 Task: Open a blank google sheet and write heading  SpendSmartAdd Dates in a column and its values below  '2023-05-01, 2023-05-03, 2023-05-05, 2023-05-10, 2023-05-15, 2023-05-20, 2023-05-25 & 2023-05-31'Add Categories in next column and its values below  Groceries, Dining Out, Transportation, Entertainment, Shopping, Utilities, Health & Miscellaneous. Add Descriptions in next column and its values below  Supermarket, Restaurant, Public Transport, Movie Tickets, Clothing Store, Internet Bill, Pharmacy & Online PurchaseAdd Amountin next column and its values below  $50, $30, $10, $20, $100, $60, $40 & $50Save page CashFlow analysis
Action: Mouse moved to (231, 156)
Screenshot: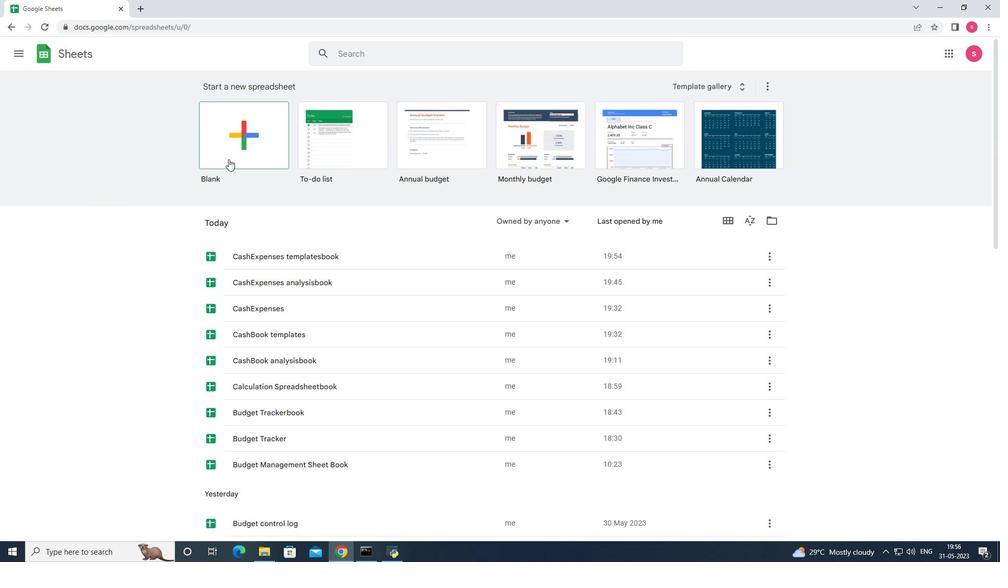 
Action: Mouse pressed left at (231, 156)
Screenshot: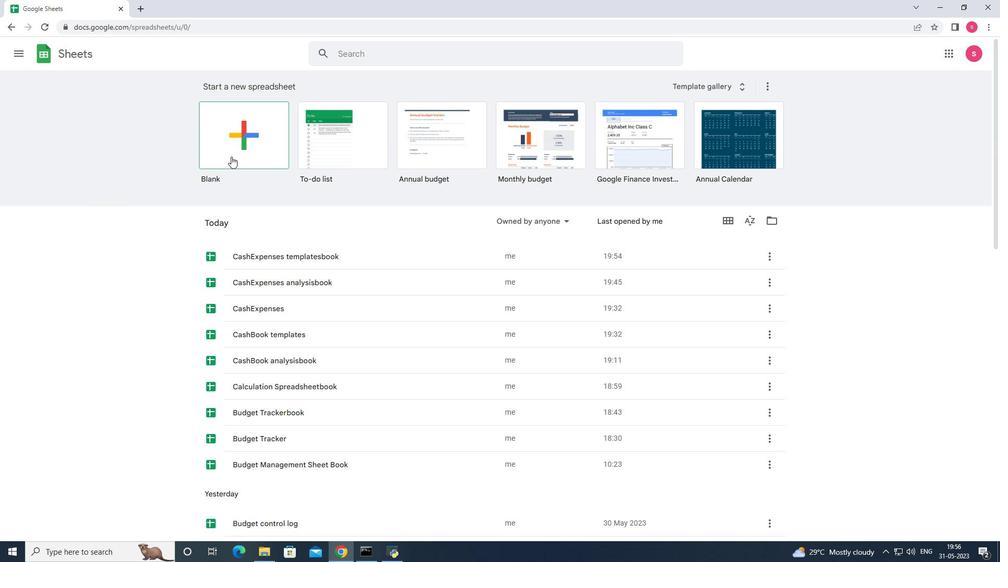 
Action: Mouse moved to (195, 163)
Screenshot: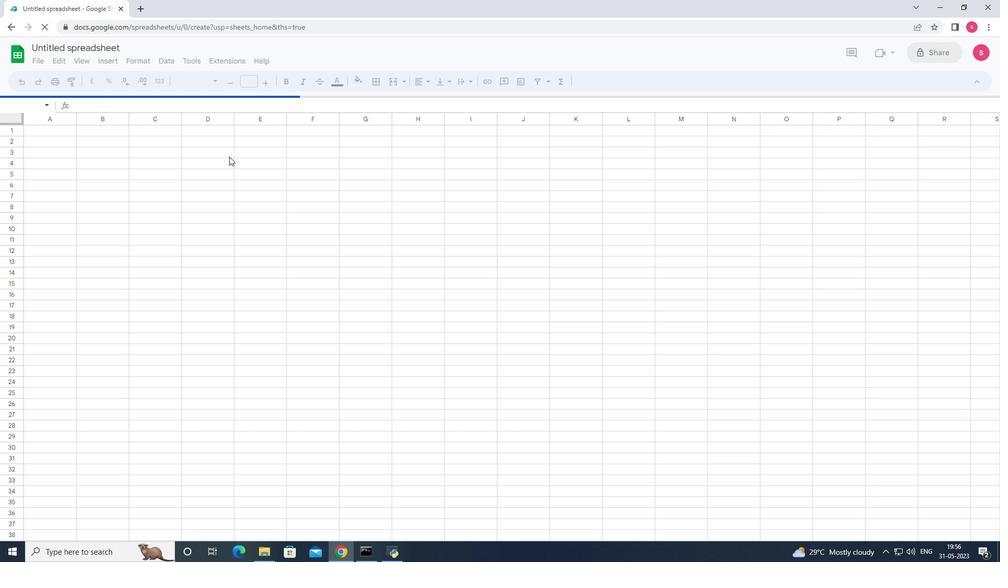 
Action: Key pressed <Key.shift>Spend<Key.shift>Smart<Key.enter><Key.shift>Dates<Key.enter>2023-05-01<Key.enter>2023-05-03<Key.enter>2023-05-2<Key.backspace>05<Key.enter>2023-05-10<Key.enter>2023-05-15<Key.enter>2023-05-20<Key.enter>2023-05-25<Key.enter>2023-05-31<Key.enter><Key.right><Key.up><Key.up><Key.up><Key.up><Key.up><Key.up><Key.up><Key.up><Key.up><Key.shift>Categories<Key.enter><Key.shift><Key.shift>Groceries<Key.enter><Key.shift><Key.shift><Key.shift><Key.shift><Key.shift><Key.shift><Key.shift><Key.shift><Key.shift><Key.shift><Key.shift><Key.shift><Key.shift><Key.shift><Key.shift><Key.shift><Key.shift><Key.shift><Key.shift>Dining<Key.space><Key.shift>Out<Key.enter><Key.shift><Key.shift><Key.shift>Transportation<Key.enter><Key.shift>Entertainment<Key.enter><Key.shift>Shopping<Key.enter><Key.shift>Utilo<Key.backspace>ities<Key.enter><Key.shift><Key.shift><Key.shift>Health<Key.enter><Key.shift>Miscllaneous<Key.right><Key.up><Key.up><Key.up><Key.up><Key.up><Key.up><Key.up><Key.up><Key.shift>Descriptions<Key.enter><Key.shift>Suo<Key.backspace>permarket<Key.enter><Key.shift><Key.shift><Key.shift><Key.shift><Key.shift><Key.shift><Key.shift>Restaurant<Key.enter><Key.shift>Public<Key.space><Key.shift>Transport<Key.enter><Key.shift>Movie<Key.space><Key.shift>Ticketa<Key.backspace>s<Key.enter><Key.shift><Key.shift><Key.shift><Key.shift><Key.shift><Key.shift><Key.shift><Key.shift><Key.shift><Key.shift><Key.shift><Key.shift><Key.shift>Clothing<Key.space><Key.shift>Store<Key.enter><Key.shift>Internet<Key.space><Key.shift>Bill<Key.enter><Key.shift>Phae<Key.backspace>rmacy<Key.enter><Key.shift>Online<Key.space><Key.shift>Purchase<Key.right><Key.up><Key.up><Key.up><Key.up><Key.up><Key.up><Key.up><Key.up><Key.shift>Amount<Key.down>50<Key.enter>30<Key.enter>2<Key.backspace>10<Key.enter>3<Key.backspace>20<Key.enter>100<Key.enter>60<Key.enter>40<Key.enter>50<Key.enter>
Screenshot: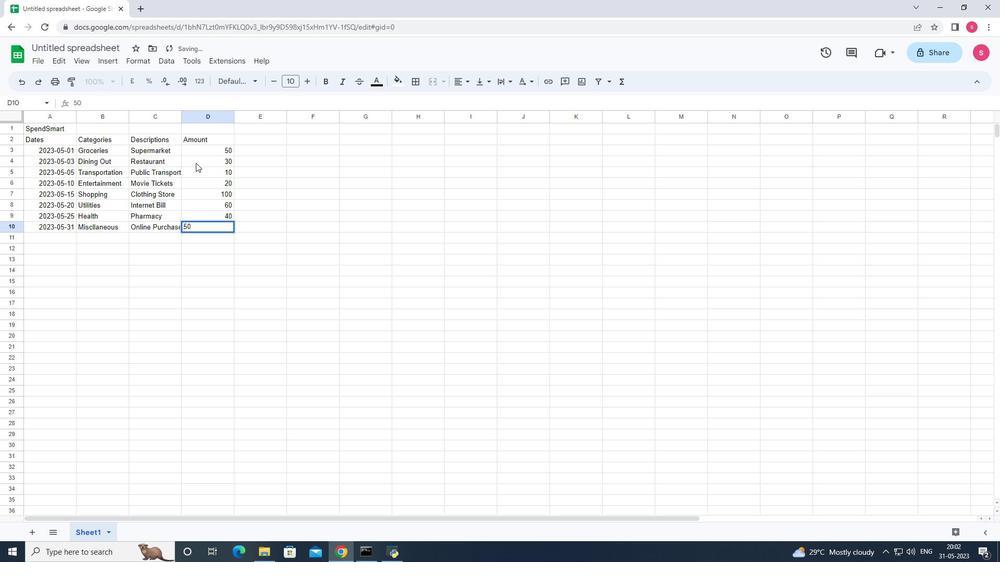 
Action: Mouse moved to (77, 115)
Screenshot: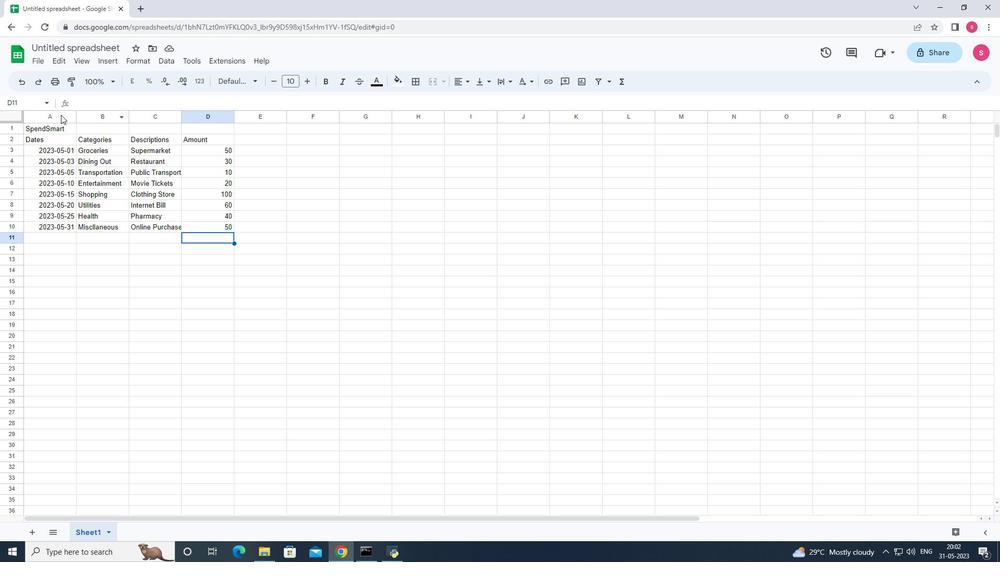 
Action: Mouse pressed left at (77, 115)
Screenshot: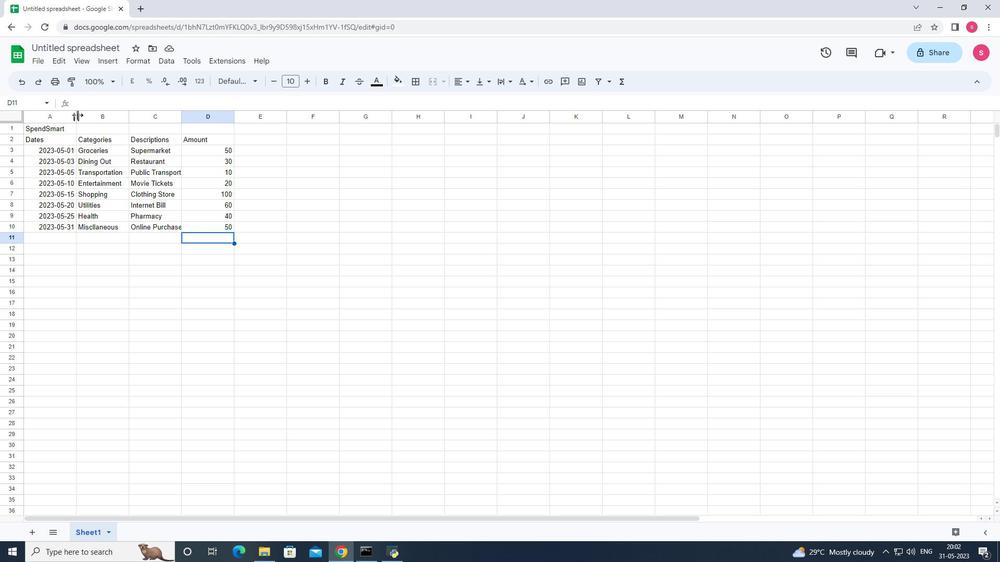 
Action: Mouse pressed left at (77, 115)
Screenshot: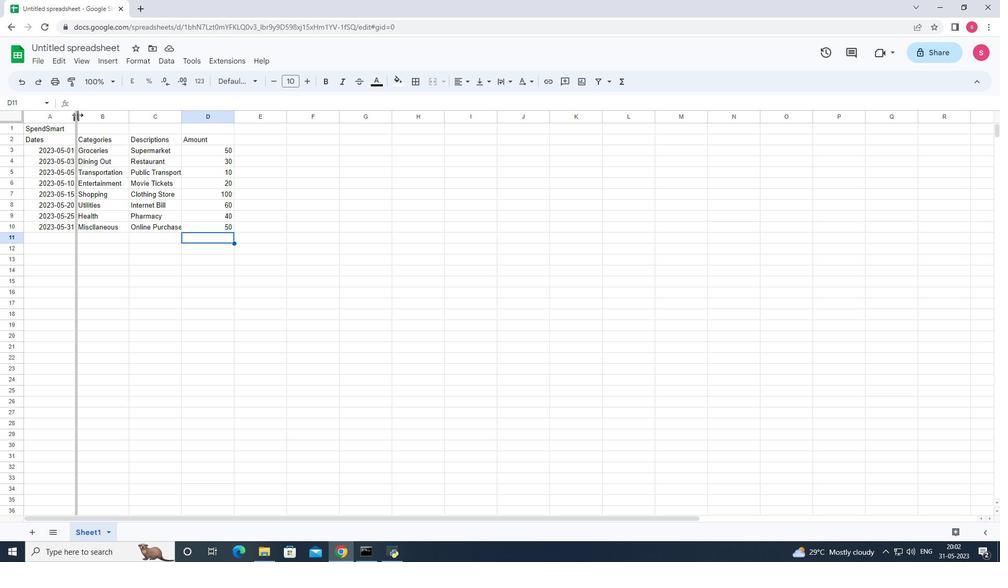 
Action: Mouse moved to (121, 121)
Screenshot: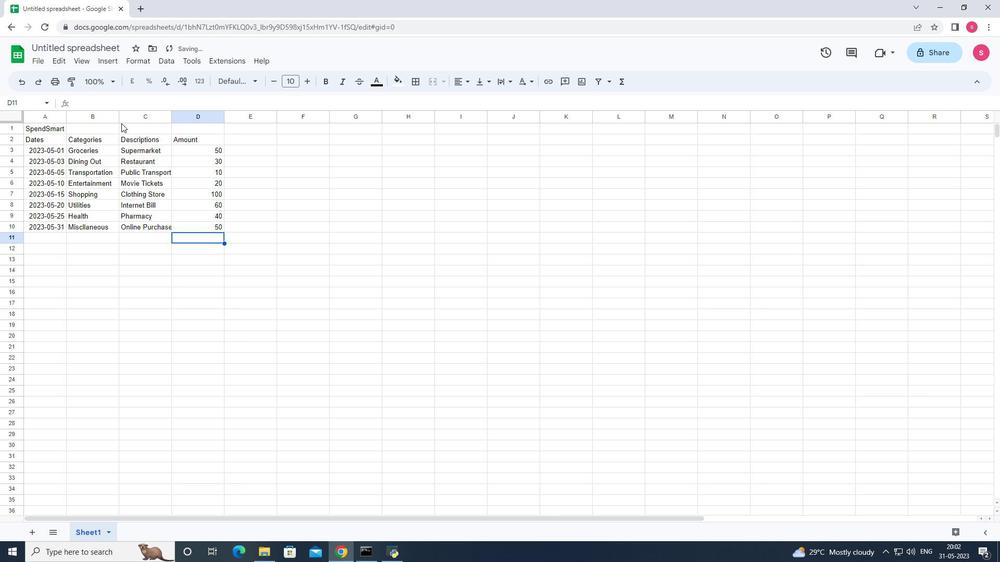 
Action: Mouse pressed left at (121, 121)
Screenshot: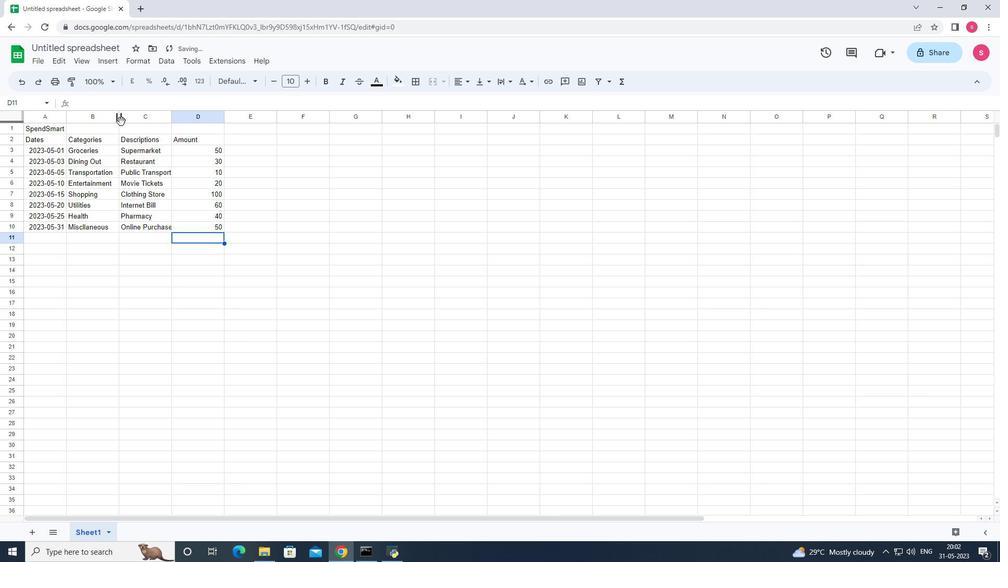 
Action: Mouse pressed left at (121, 121)
Screenshot: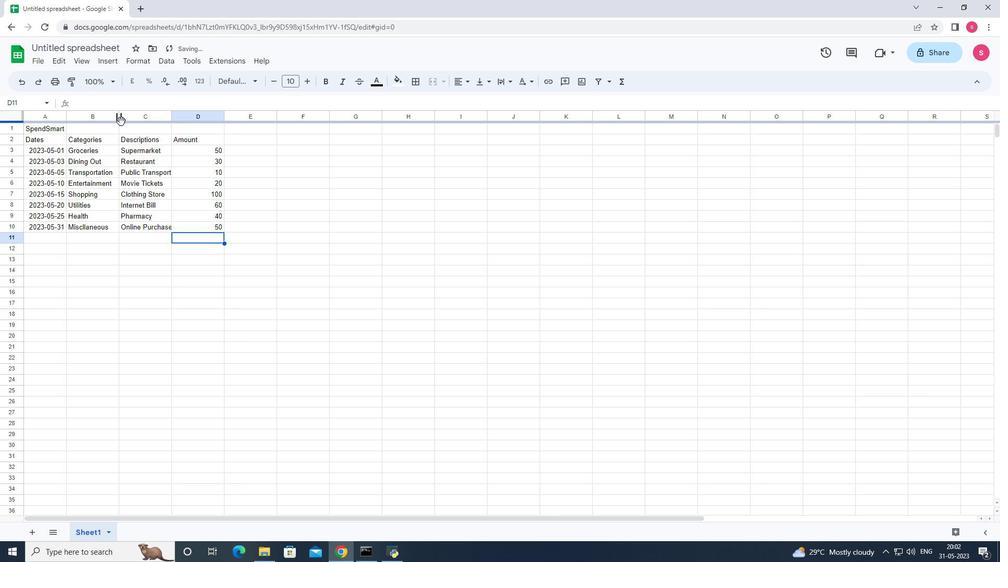 
Action: Mouse moved to (119, 117)
Screenshot: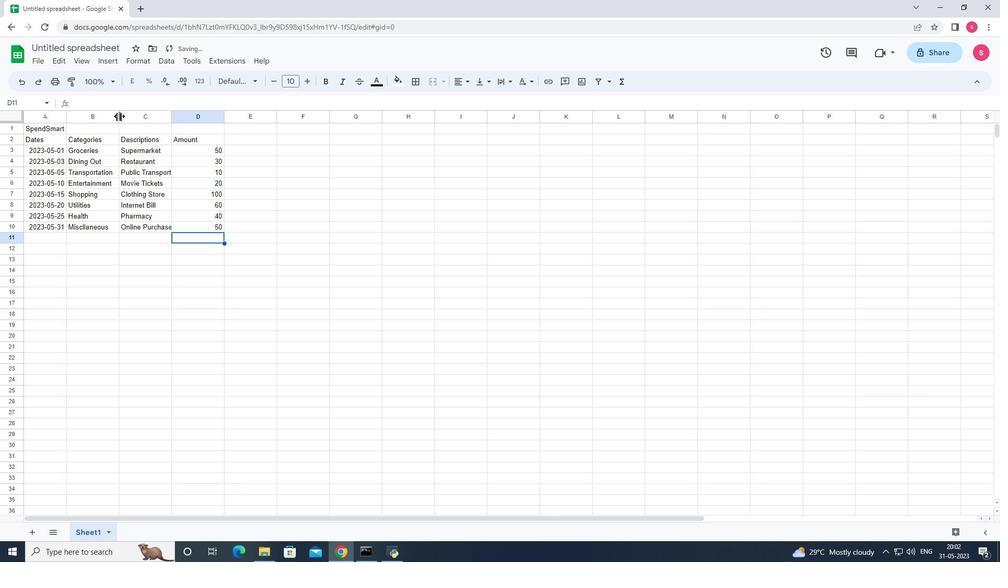 
Action: Mouse pressed left at (119, 117)
Screenshot: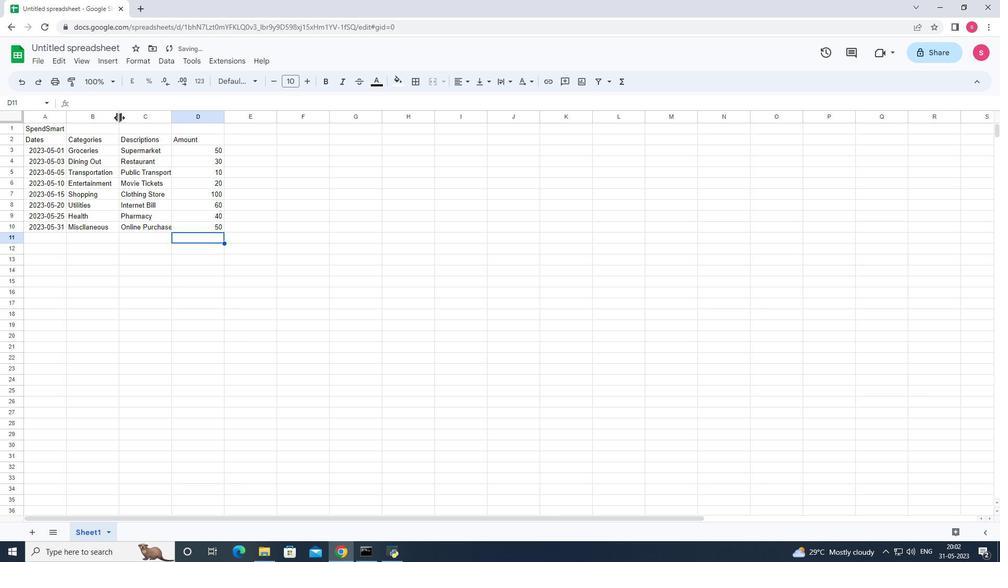 
Action: Mouse pressed left at (119, 117)
Screenshot: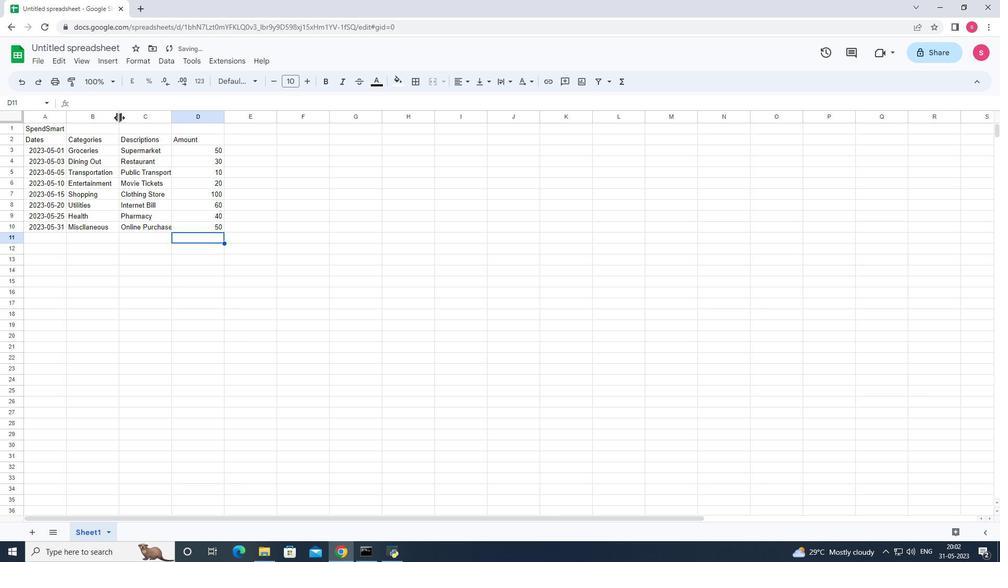 
Action: Mouse moved to (314, 137)
Screenshot: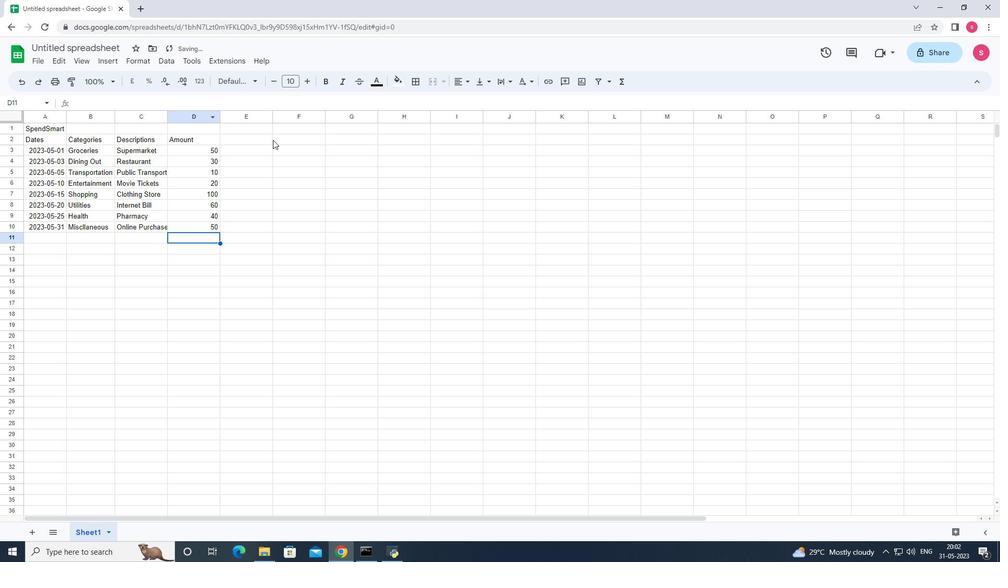 
Action: Mouse pressed left at (314, 137)
Screenshot: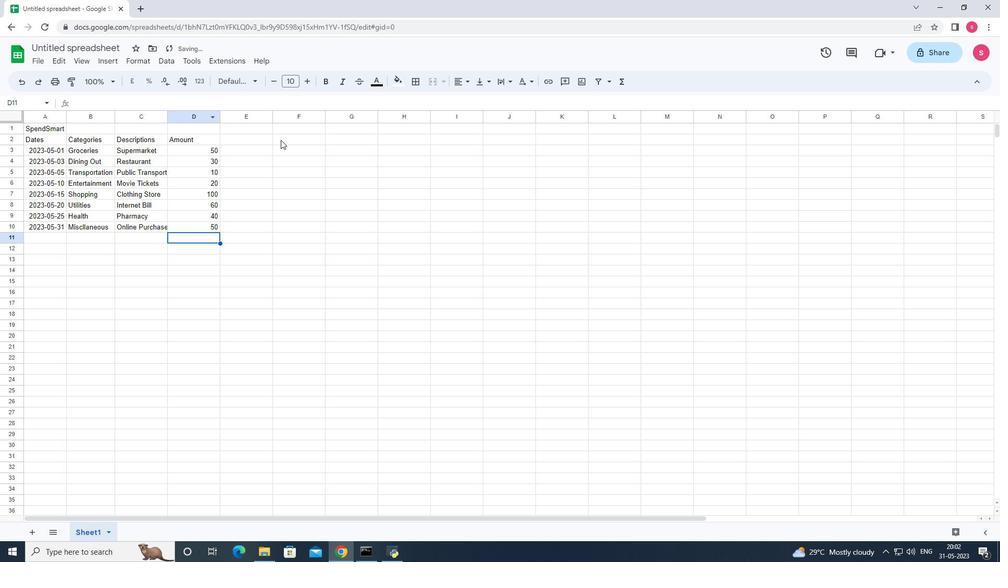 
Action: Mouse moved to (164, 119)
Screenshot: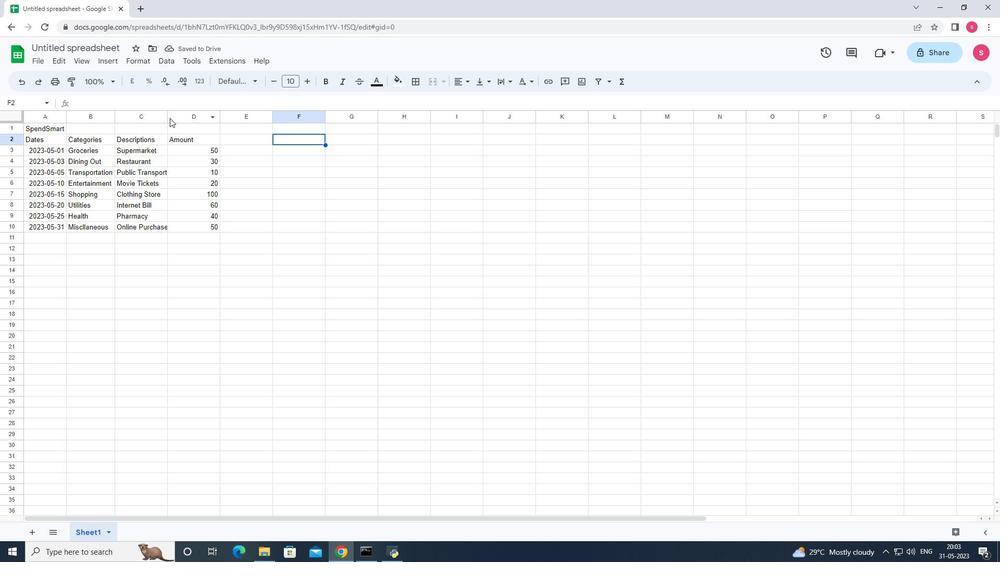 
Action: Mouse pressed left at (164, 119)
Screenshot: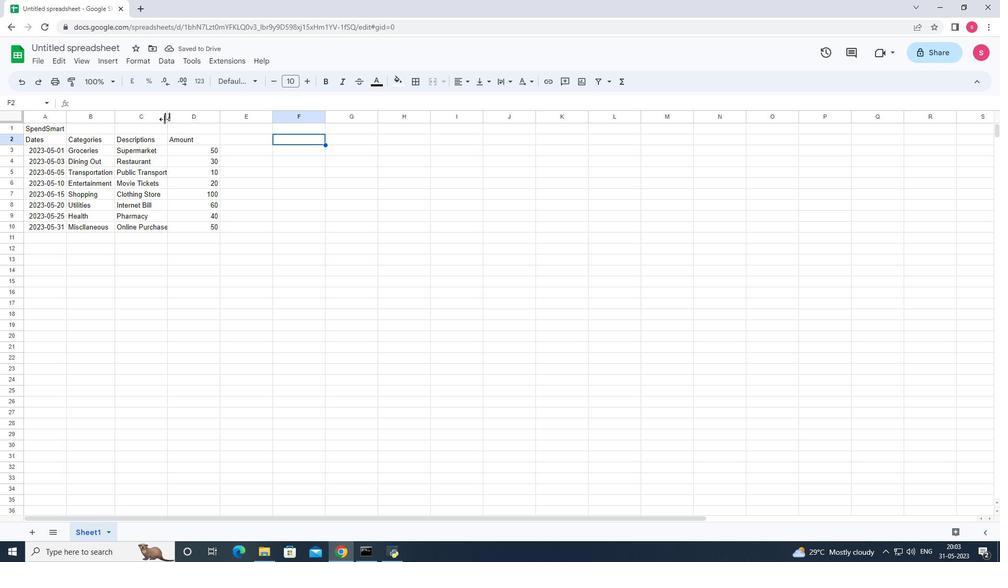 
Action: Mouse pressed left at (164, 119)
Screenshot: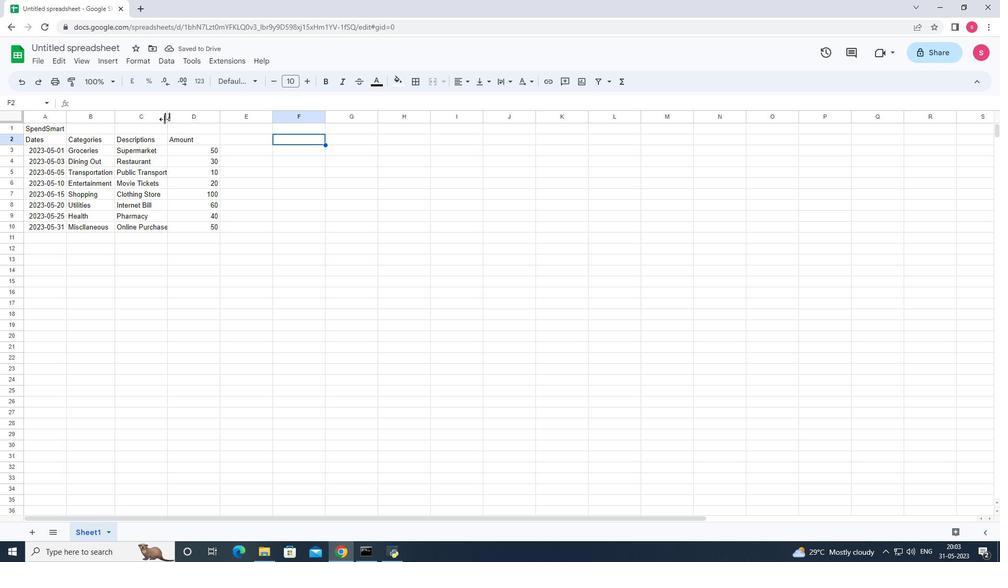 
Action: Mouse moved to (223, 113)
Screenshot: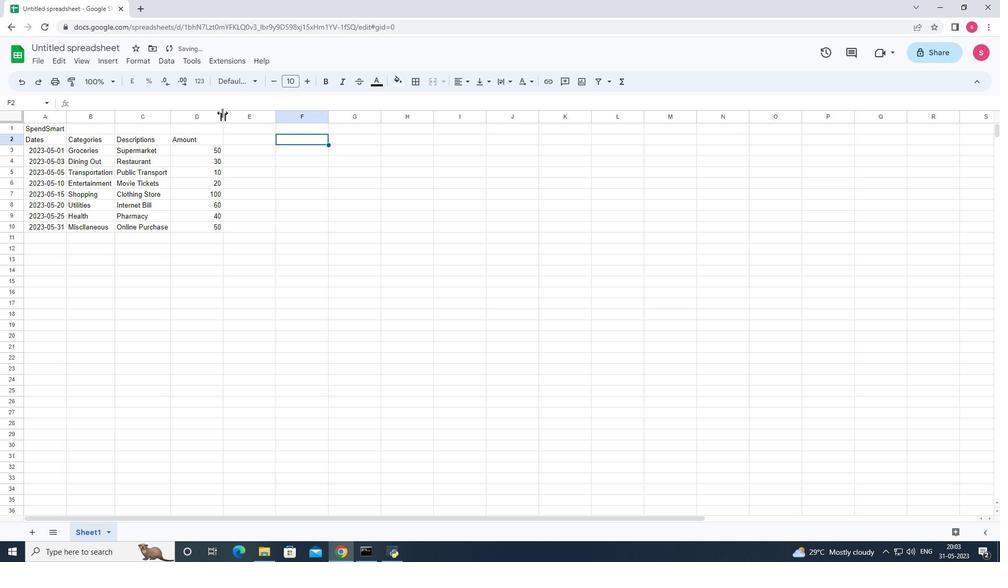 
Action: Mouse pressed left at (223, 113)
Screenshot: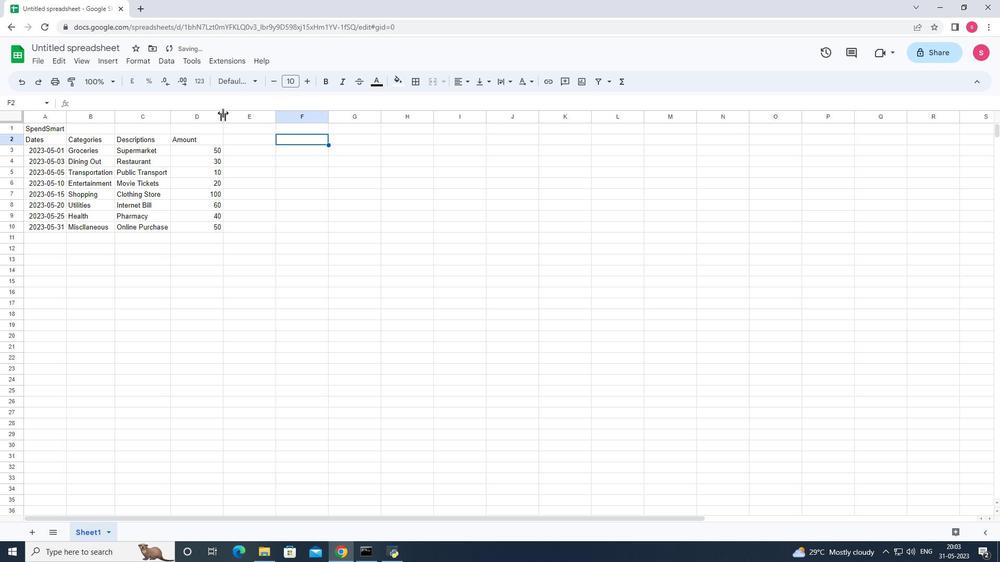 
Action: Mouse pressed left at (223, 113)
Screenshot: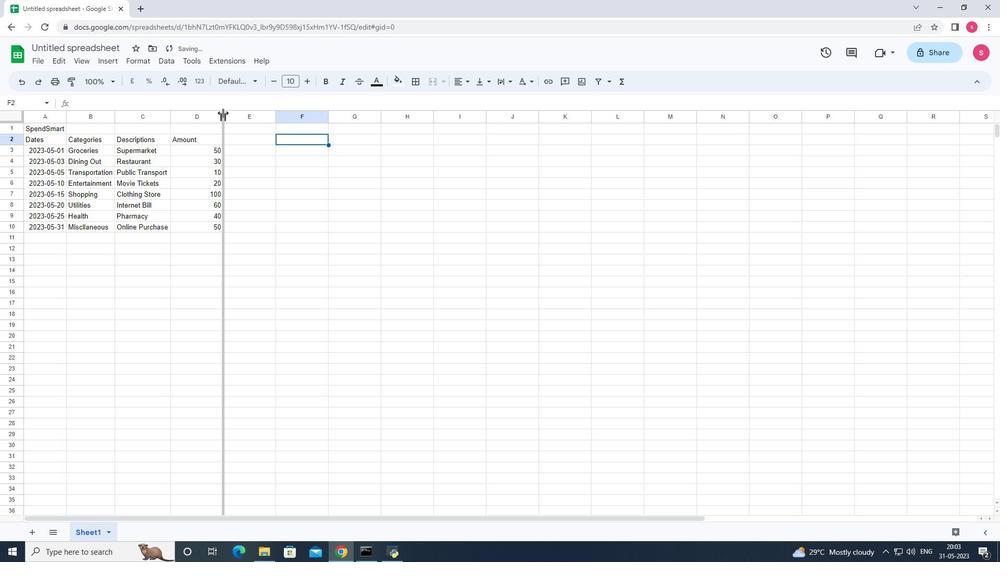 
Action: Mouse moved to (186, 149)
Screenshot: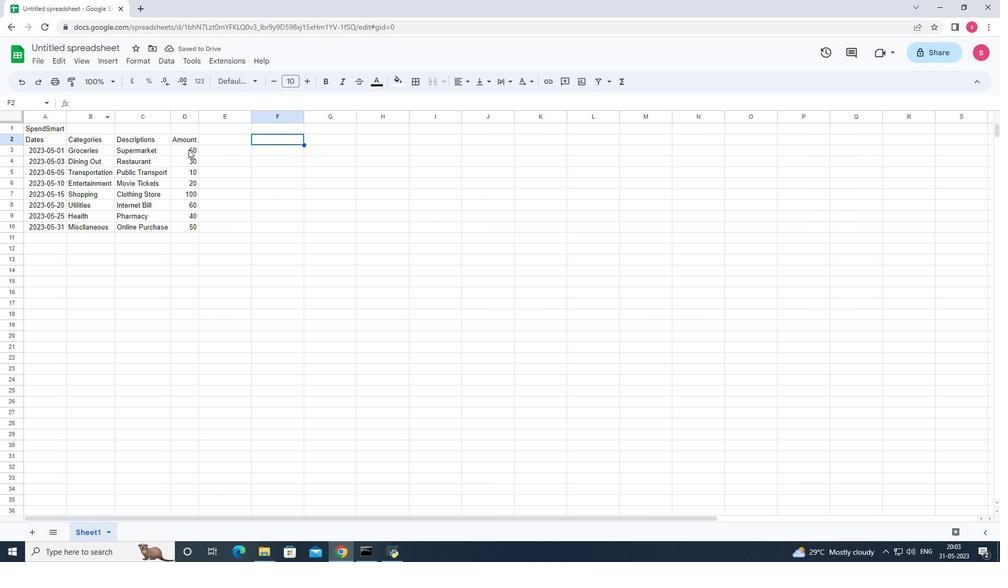 
Action: Mouse pressed left at (186, 149)
Screenshot: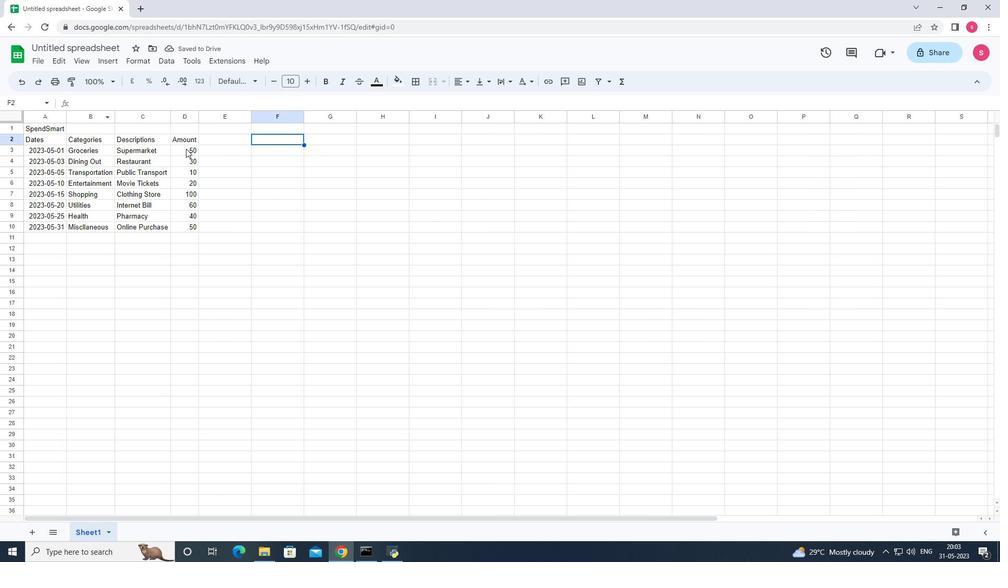 
Action: Mouse moved to (132, 60)
Screenshot: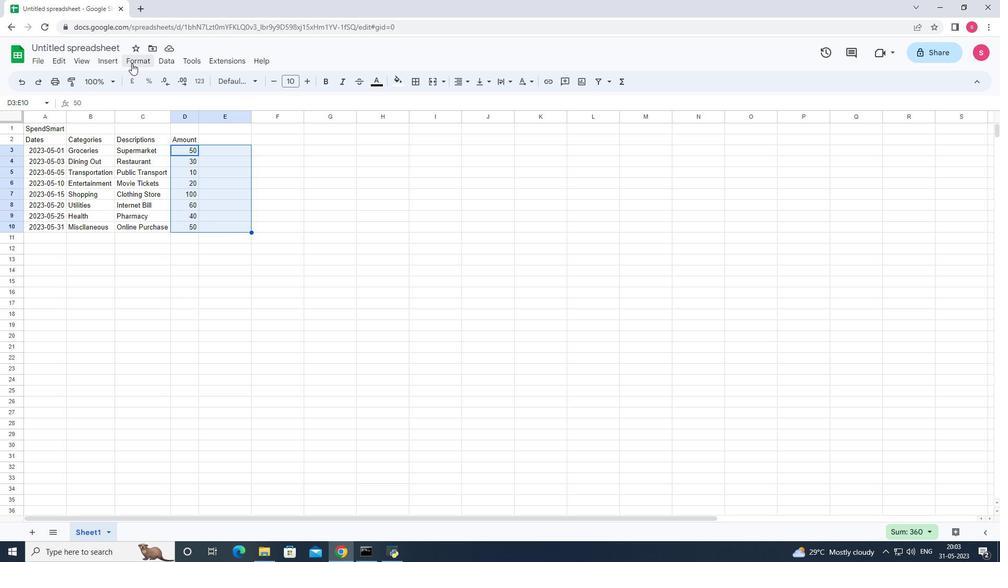 
Action: Mouse pressed left at (132, 60)
Screenshot: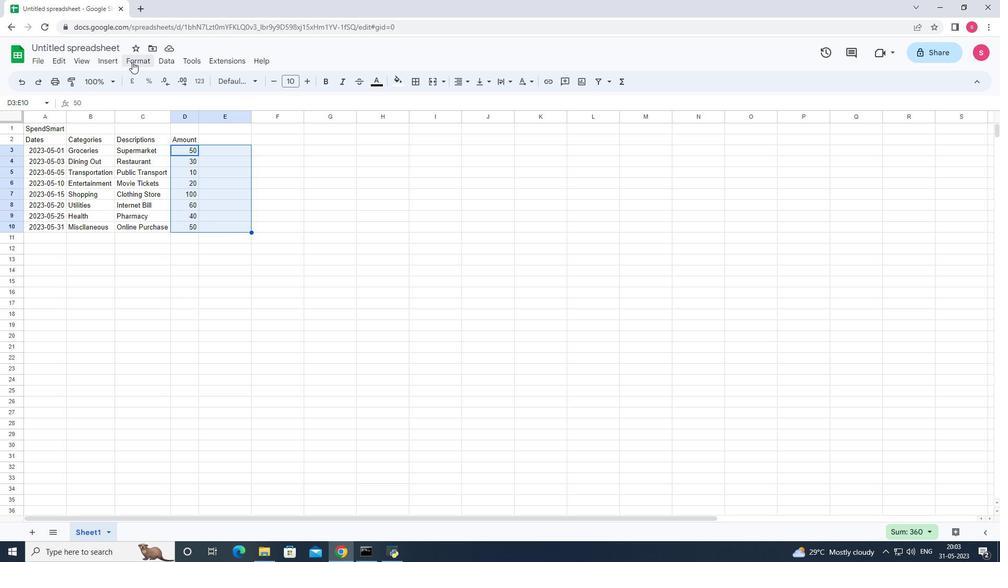
Action: Mouse moved to (174, 108)
Screenshot: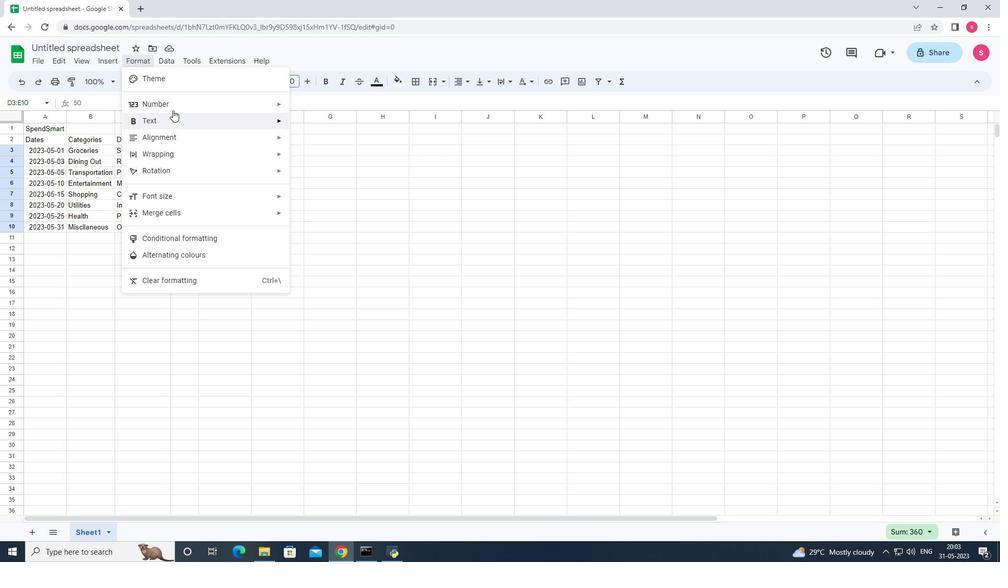 
Action: Mouse pressed left at (174, 108)
Screenshot: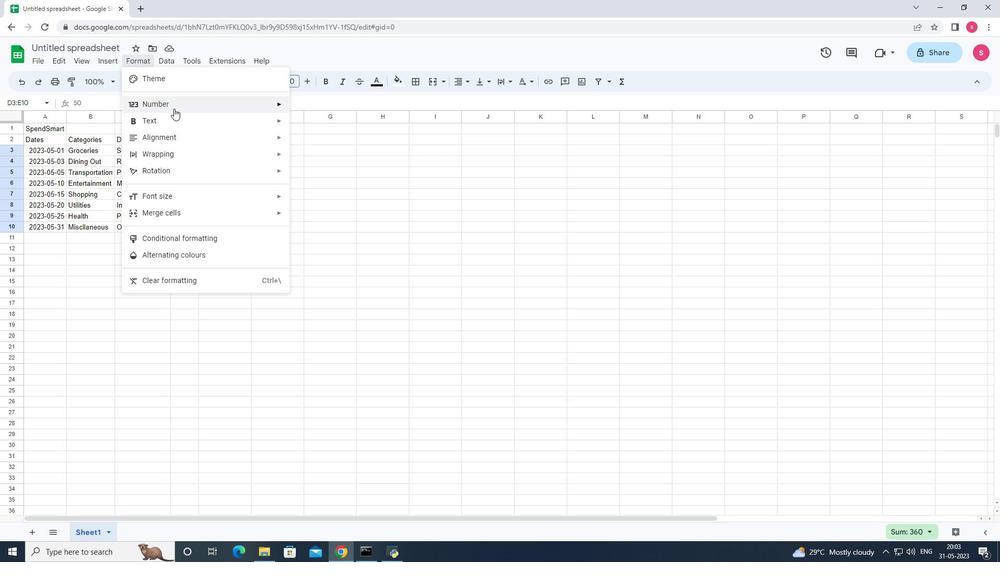 
Action: Mouse moved to (356, 422)
Screenshot: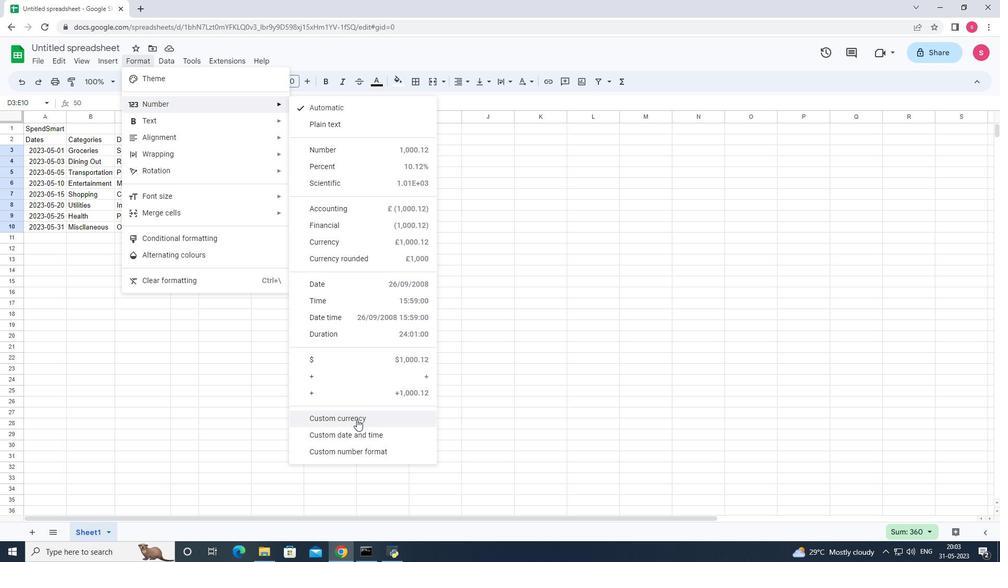 
Action: Mouse pressed left at (356, 422)
Screenshot: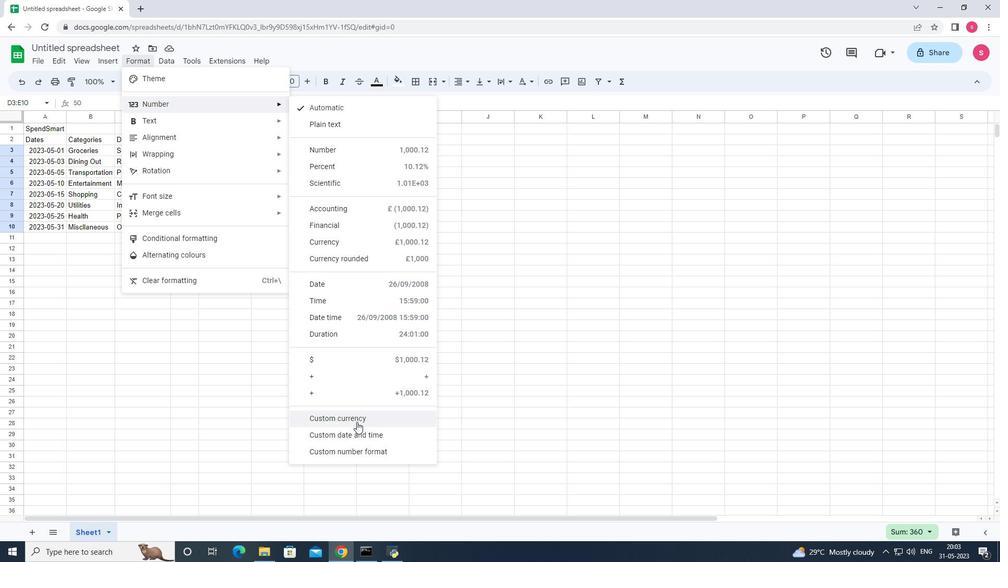 
Action: Mouse moved to (441, 221)
Screenshot: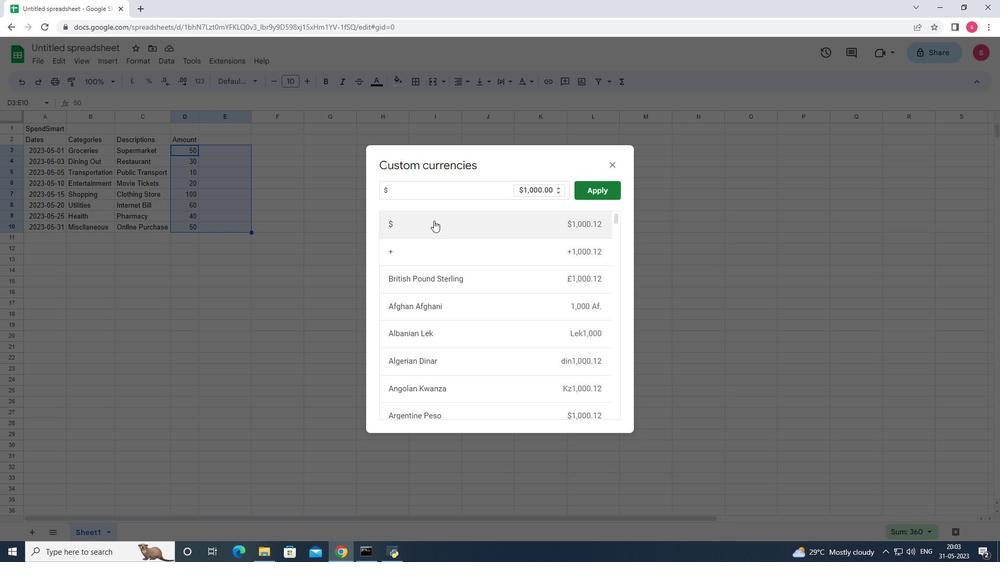 
Action: Mouse pressed left at (441, 221)
Screenshot: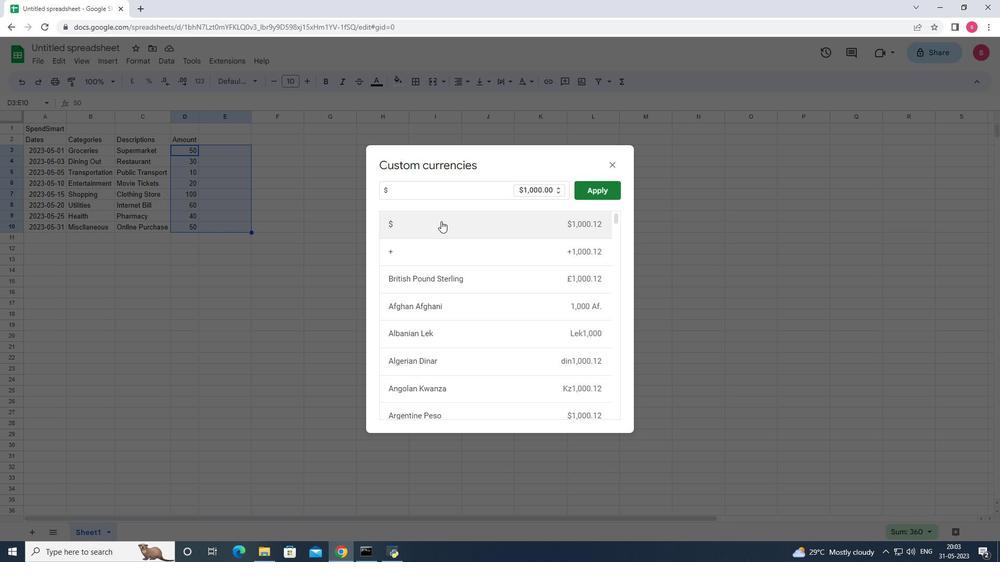 
Action: Mouse moved to (600, 184)
Screenshot: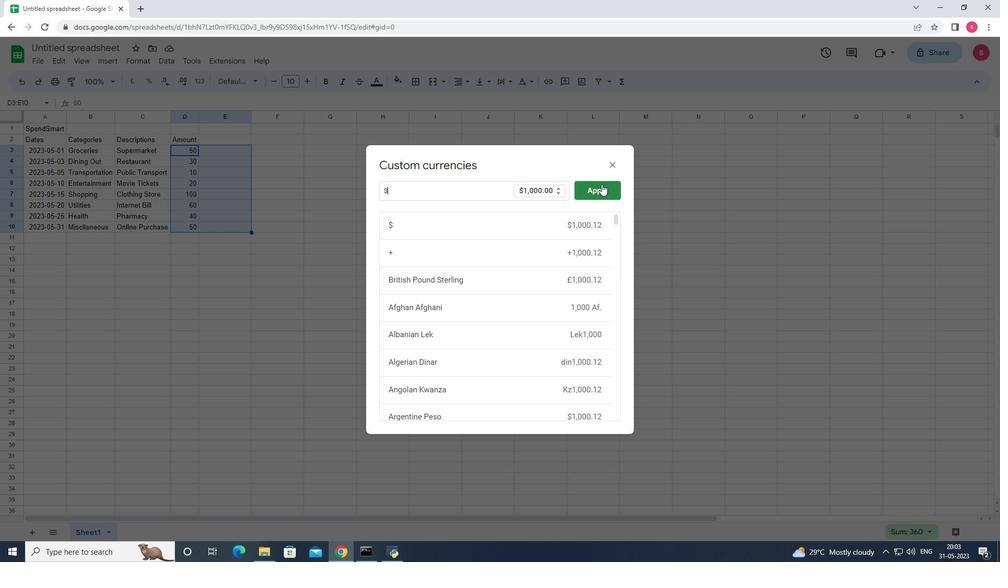 
Action: Mouse pressed left at (600, 184)
Screenshot: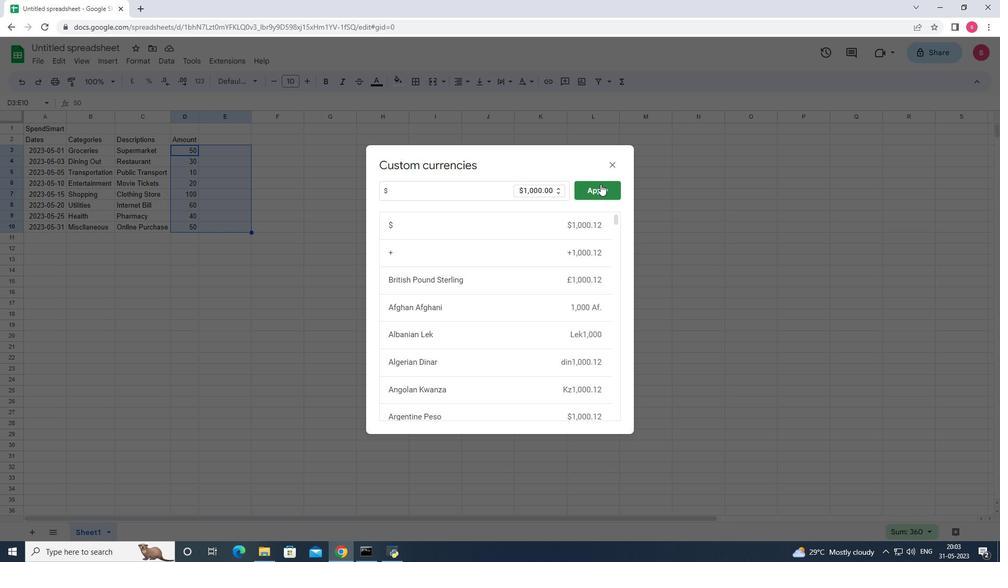 
Action: Mouse moved to (321, 308)
Screenshot: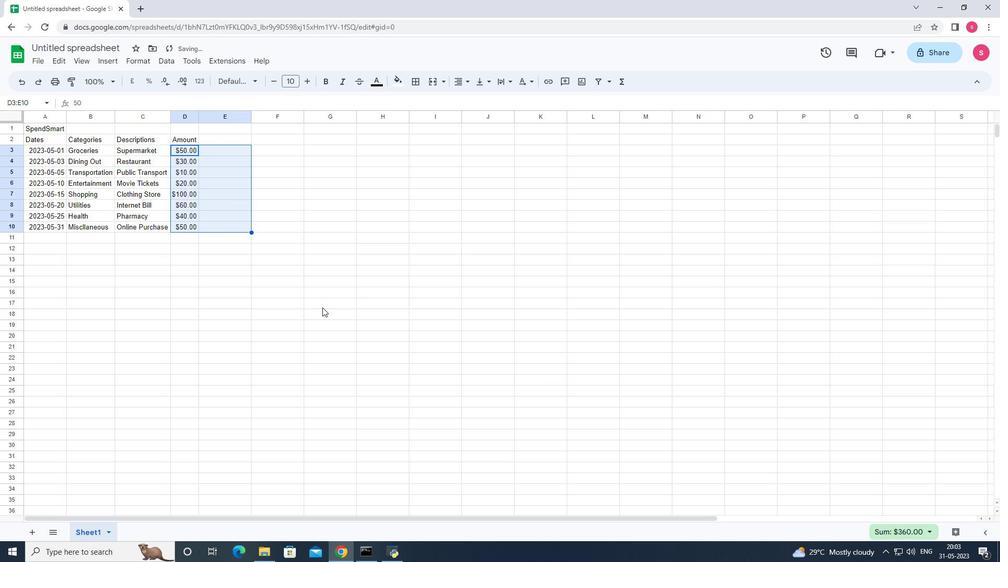
Action: Mouse pressed left at (321, 308)
Screenshot: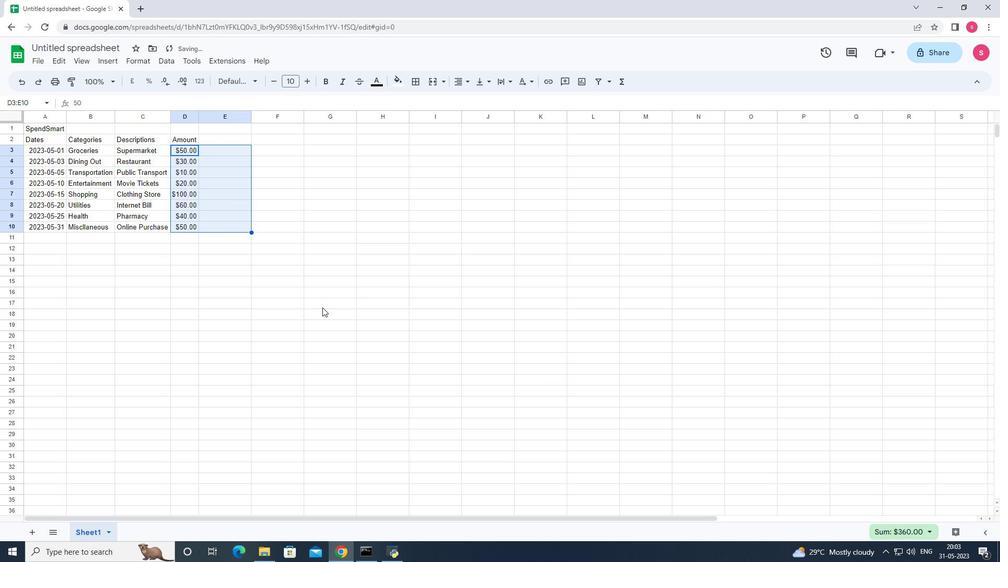 
Action: Mouse moved to (201, 116)
Screenshot: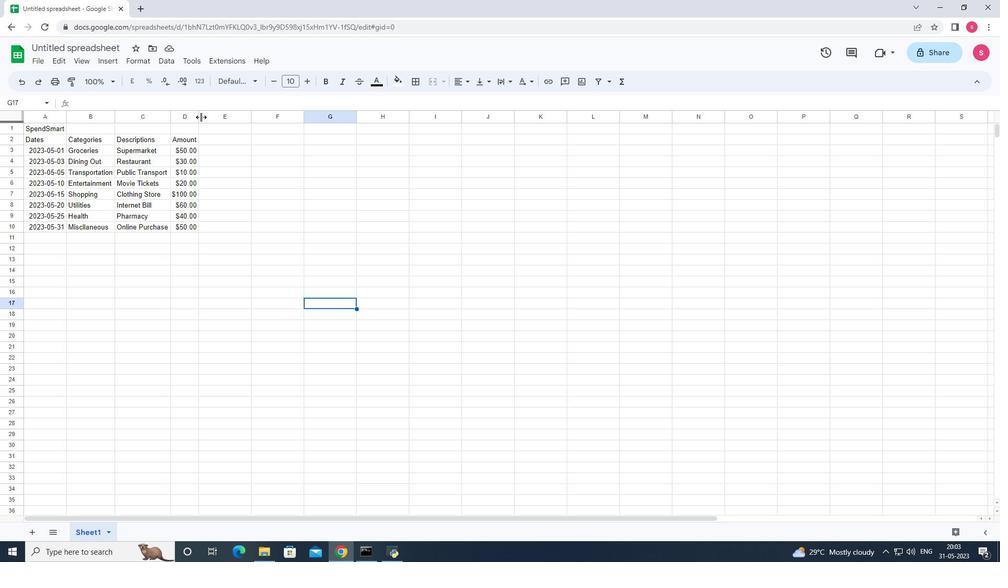 
Action: Mouse pressed left at (201, 116)
Screenshot: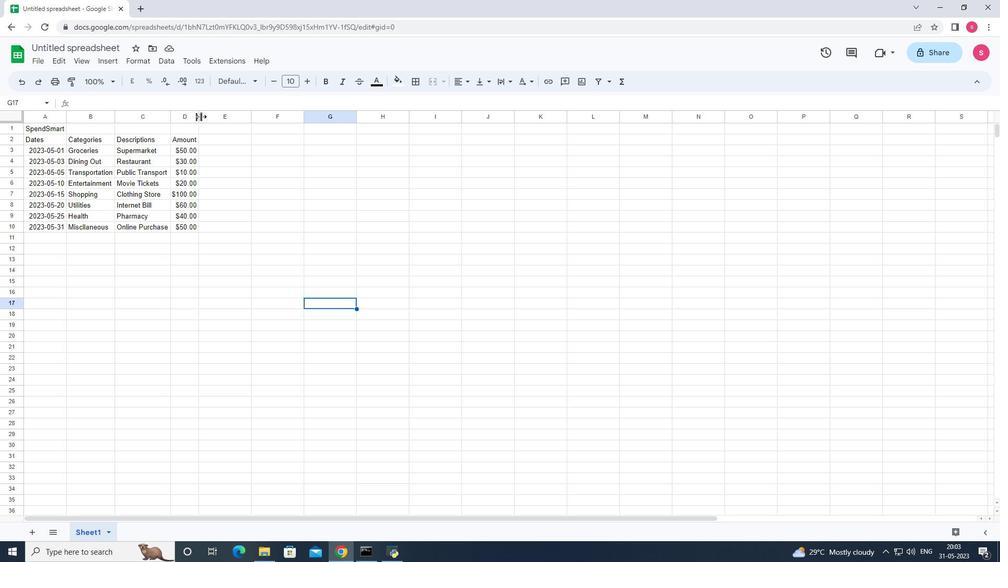 
Action: Mouse pressed left at (201, 116)
Screenshot: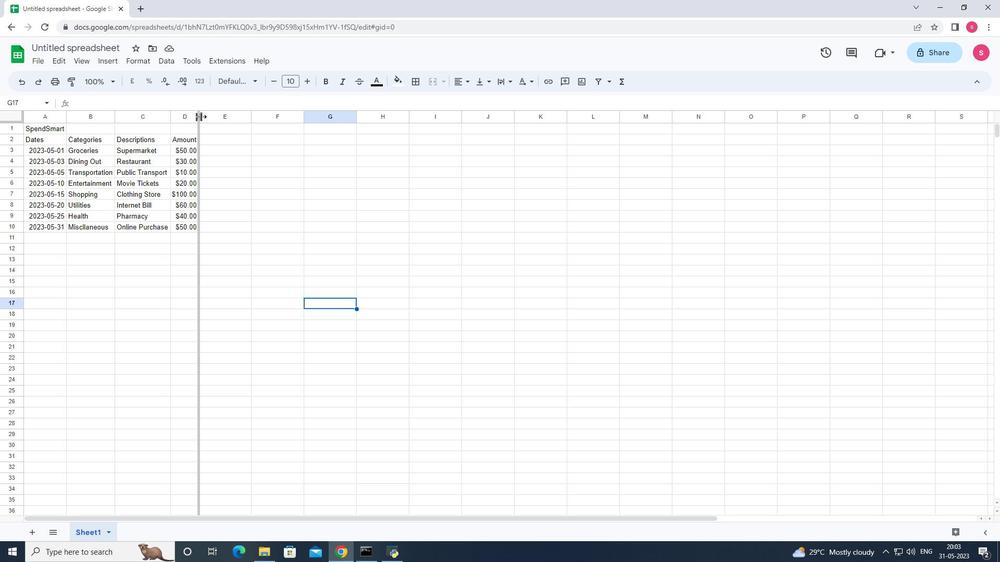 
Action: Mouse moved to (95, 47)
Screenshot: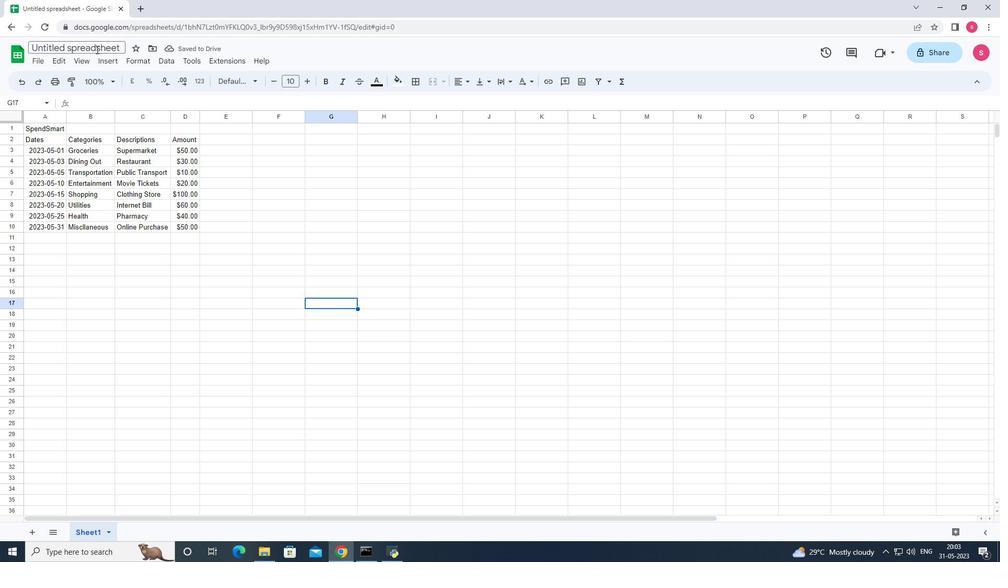 
Action: Mouse pressed left at (95, 47)
Screenshot: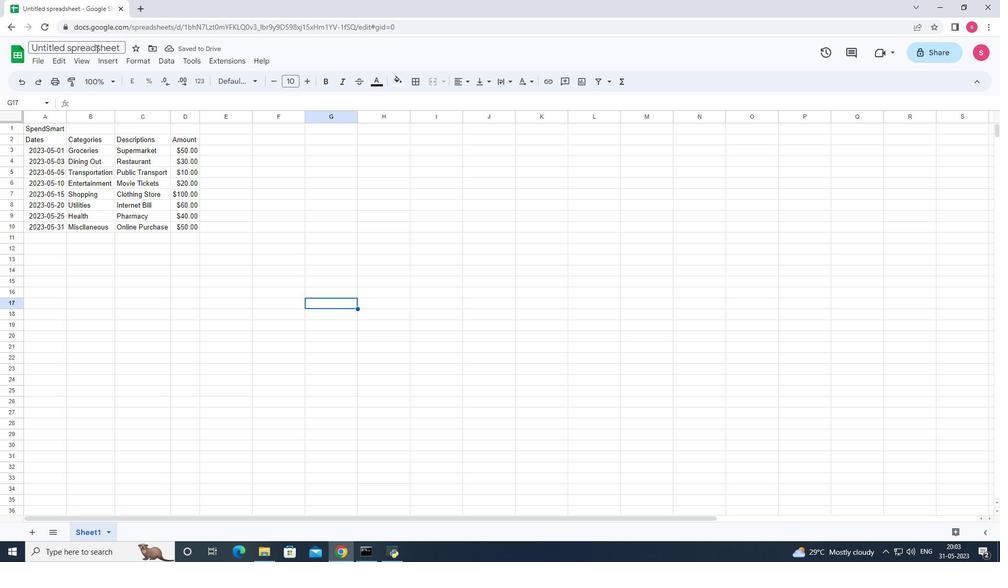 
Action: Key pressed <Key.backspace><Key.shift>Cash<Key.space><Key.backspace><Key.shift><Key.shift><Key.shift><Key.shift><Key.shift><Key.shift><Key.shift>Flow<Key.space>analysis
Screenshot: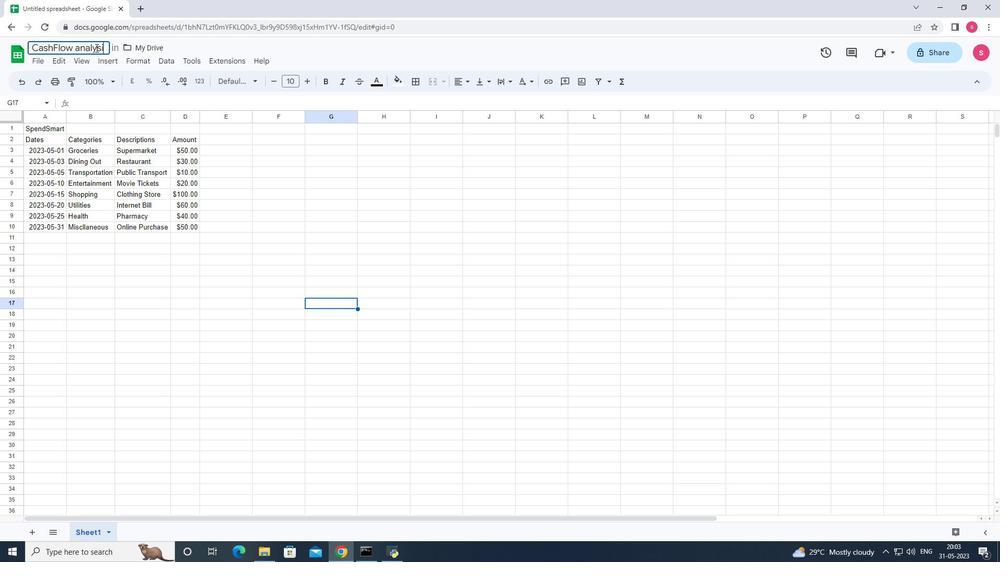 
Action: Mouse moved to (247, 378)
Screenshot: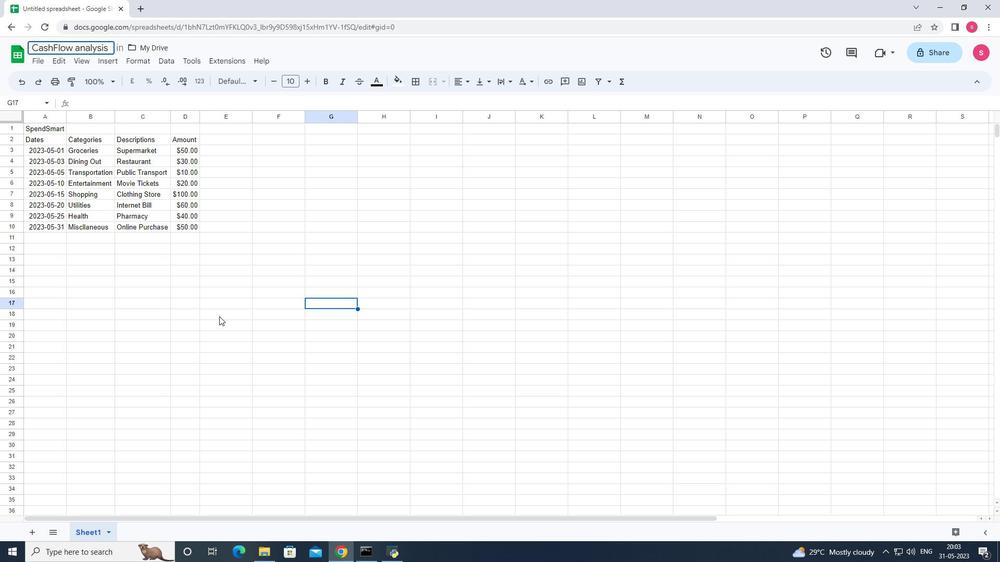 
Action: Mouse pressed left at (247, 378)
Screenshot: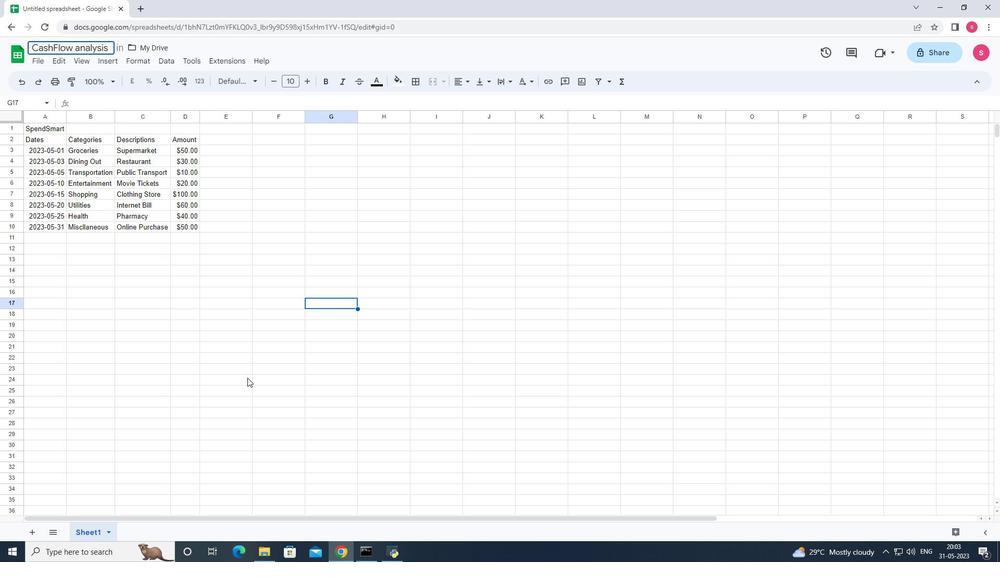 
Action: Key pressed ctrl+S
Screenshot: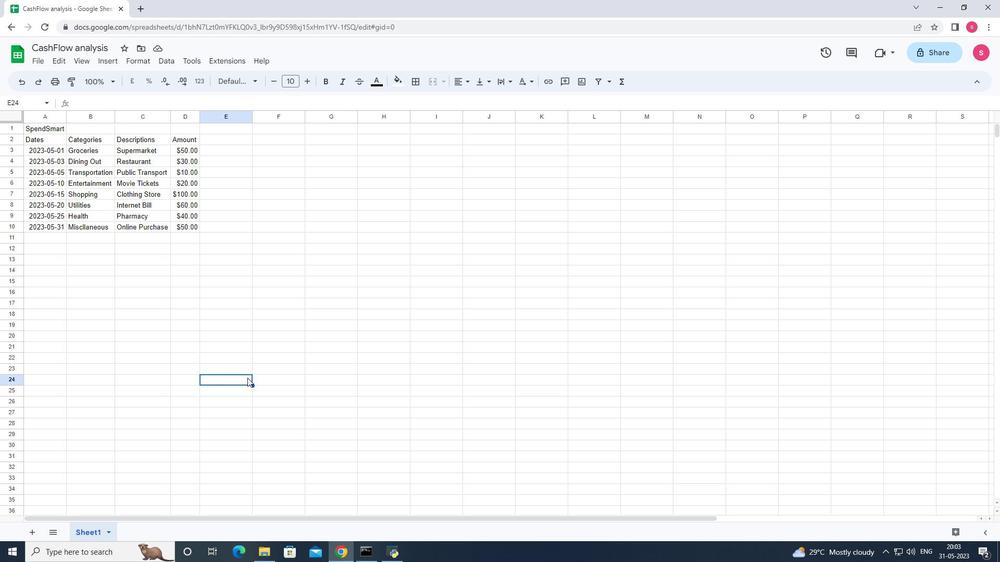 
